 Task: Filter cards with "No dates".
Action: Mouse pressed left at (484, 301)
Screenshot: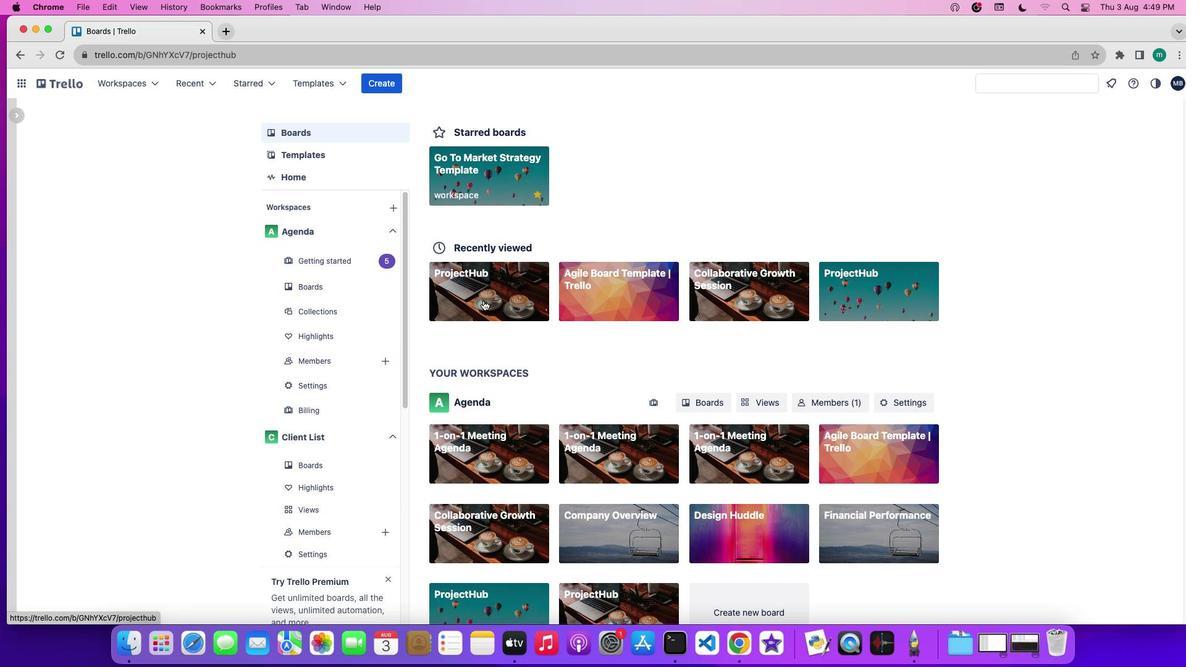 
Action: Mouse moved to (1120, 265)
Screenshot: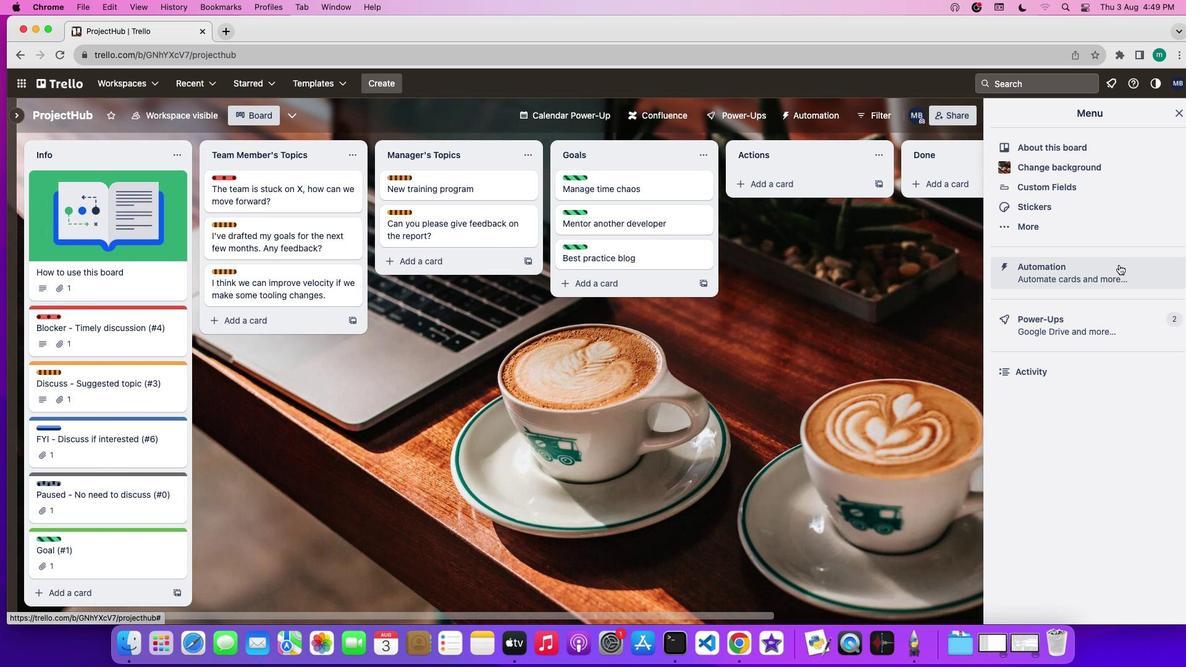 
Action: Mouse pressed left at (1120, 265)
Screenshot: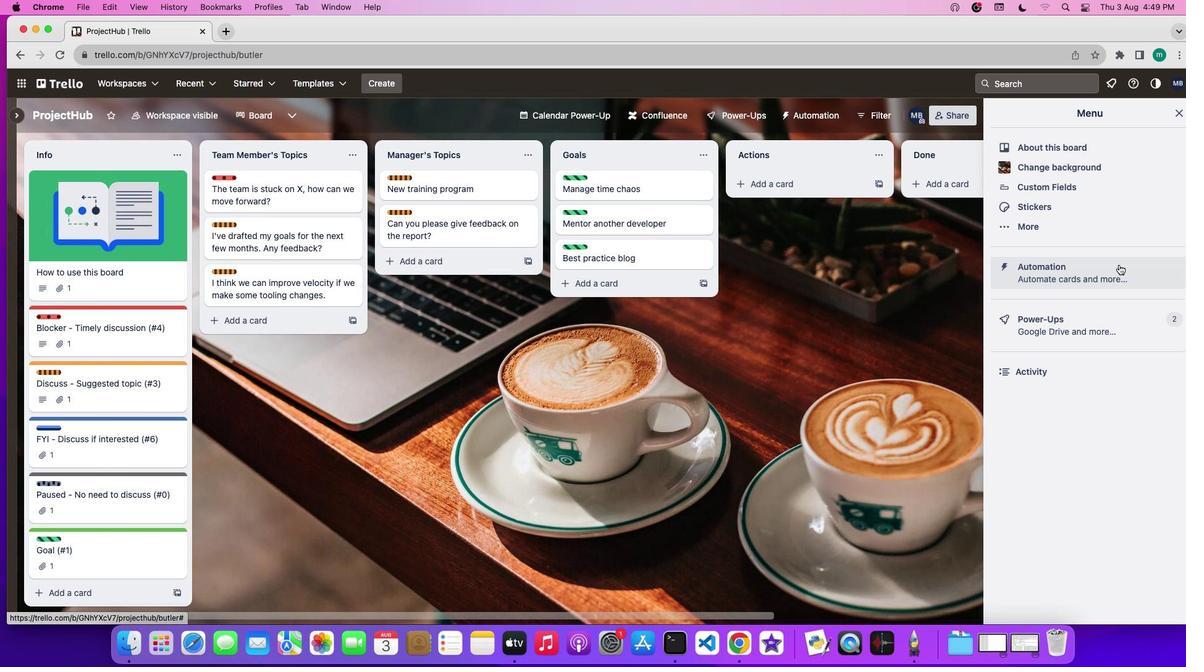 
Action: Mouse moved to (879, 118)
Screenshot: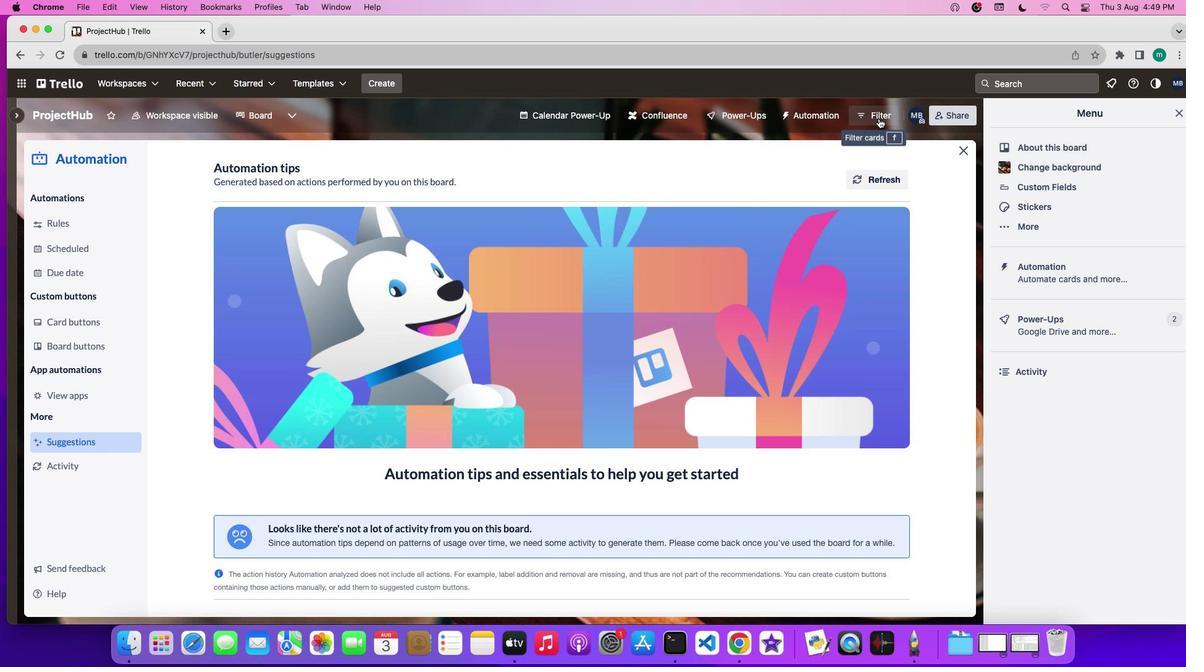 
Action: Mouse pressed left at (879, 118)
Screenshot: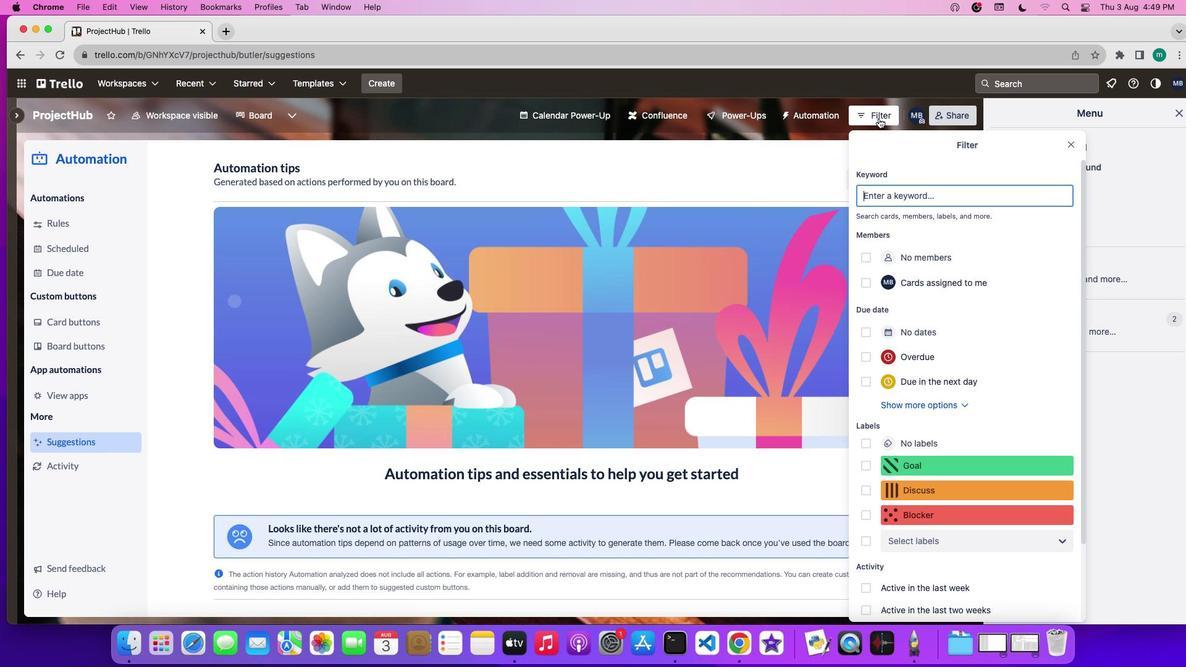 
Action: Mouse moved to (868, 333)
Screenshot: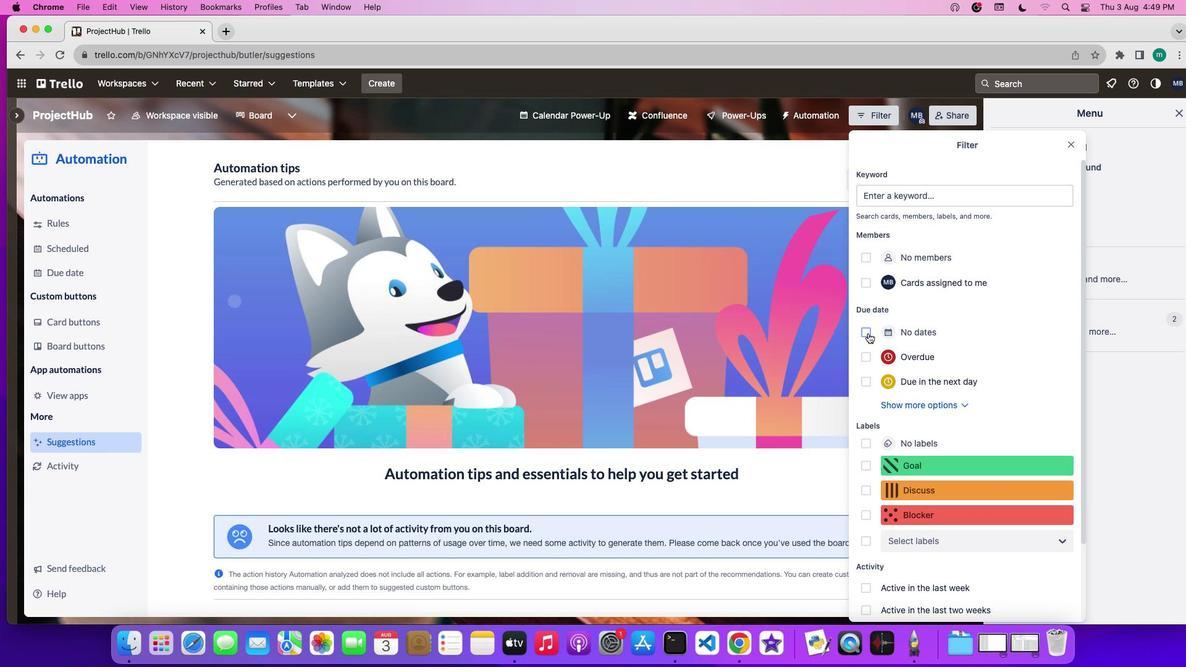 
Action: Mouse pressed left at (868, 333)
Screenshot: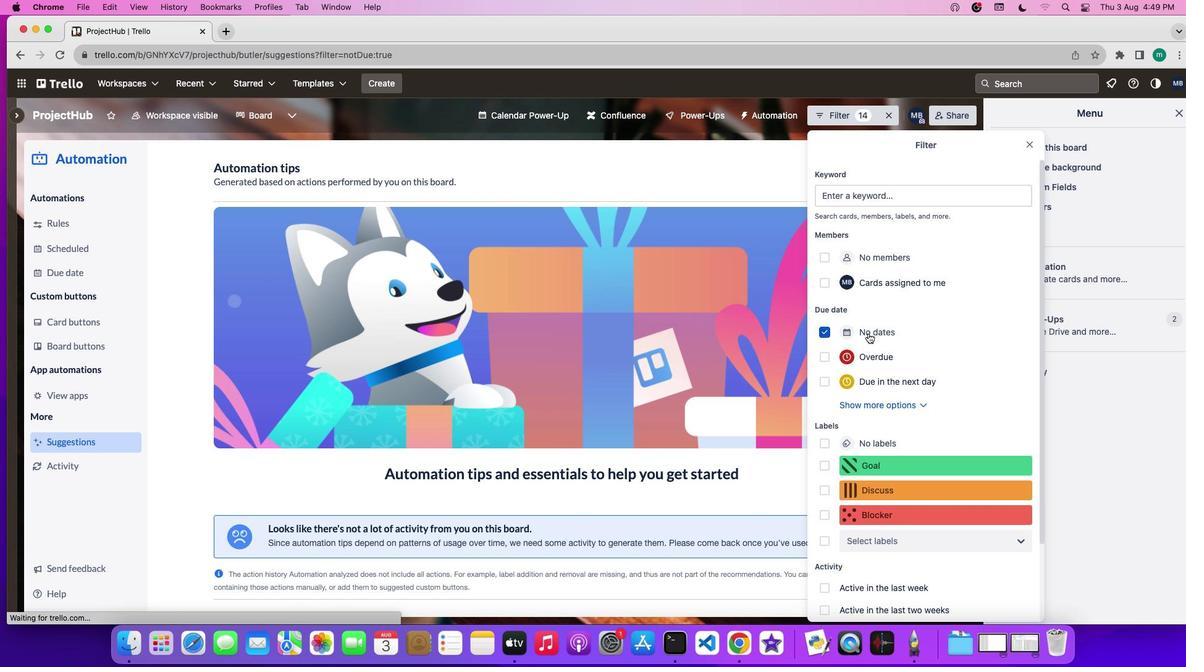
Action: Mouse moved to (946, 340)
Screenshot: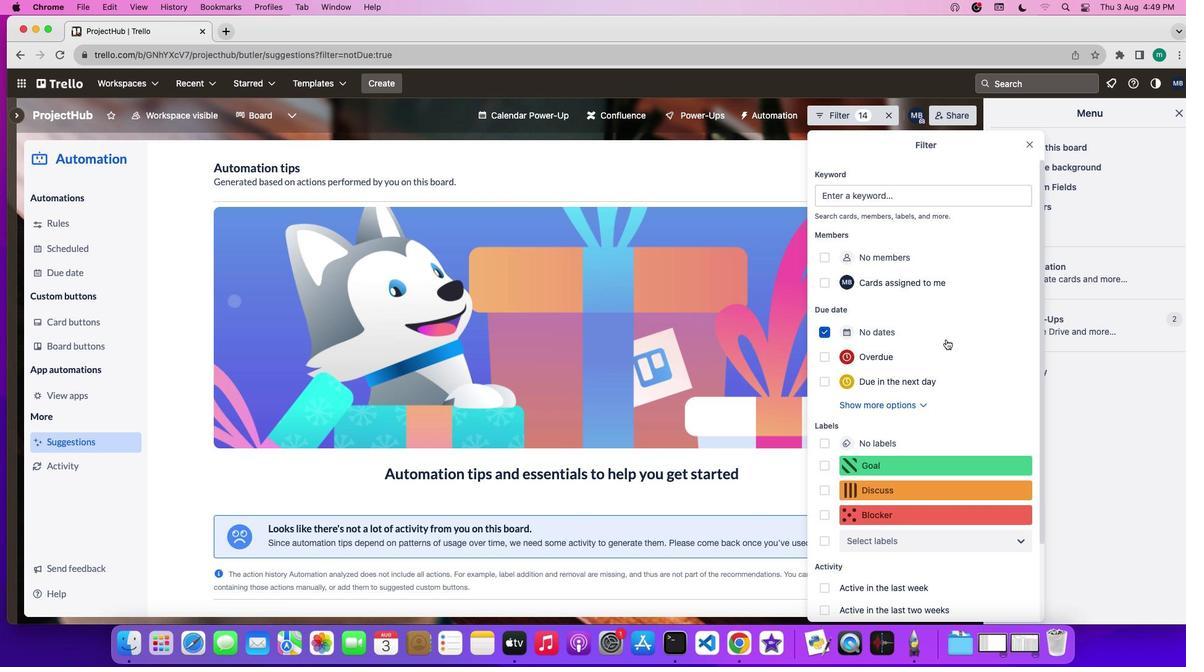 
